 Task: Add New Chapter Wholemega Fish Oil, Wild Alaskan Salmon Oil, Sustainably Caught to the cart.
Action: Mouse moved to (316, 150)
Screenshot: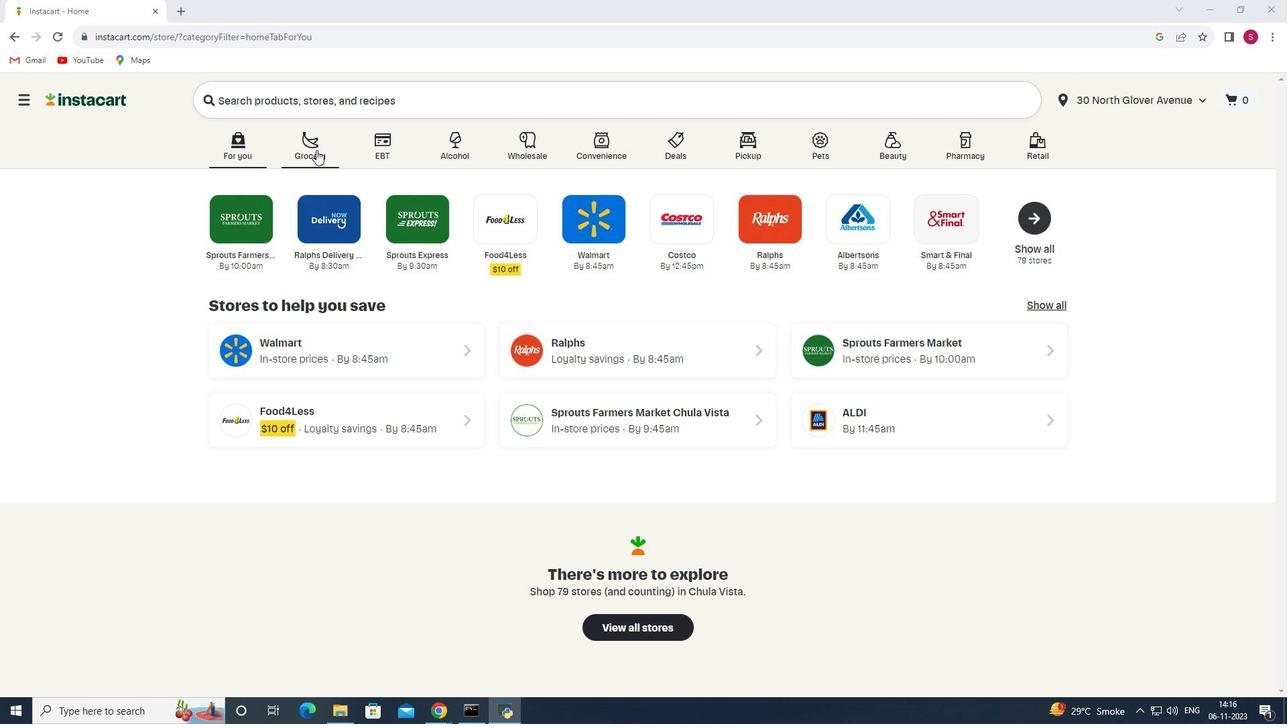 
Action: Mouse pressed left at (316, 150)
Screenshot: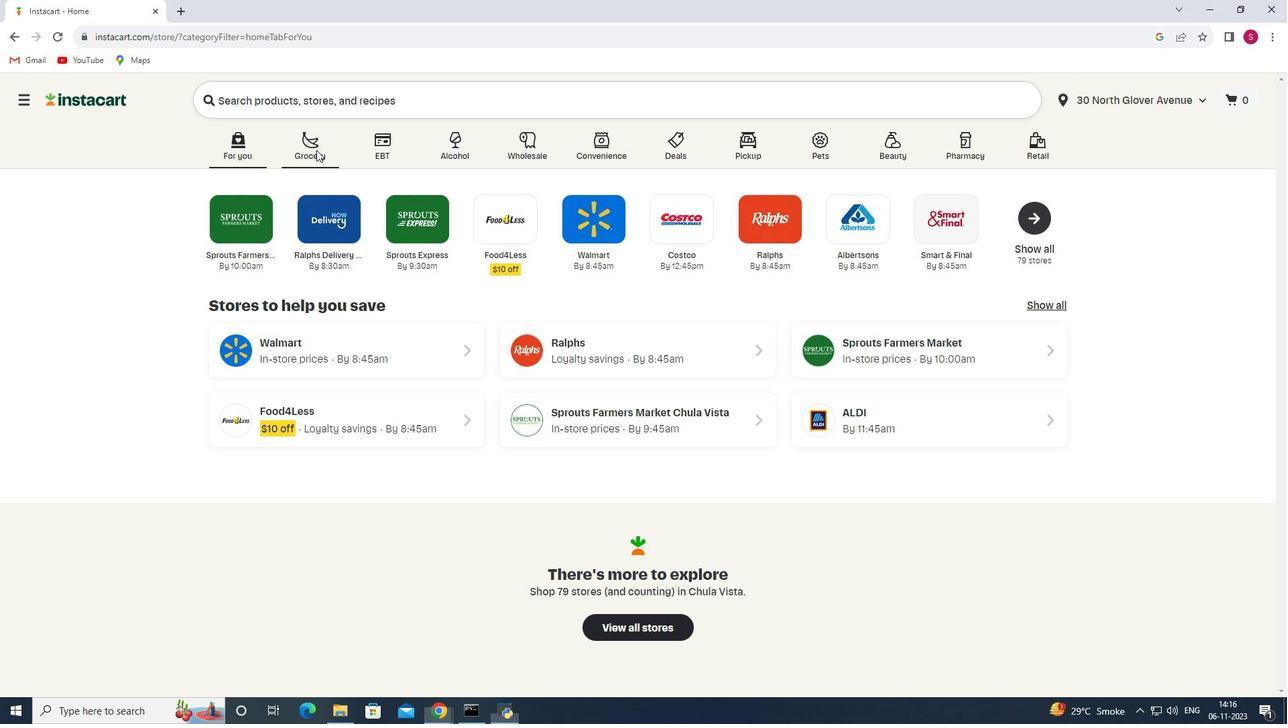 
Action: Mouse moved to (270, 375)
Screenshot: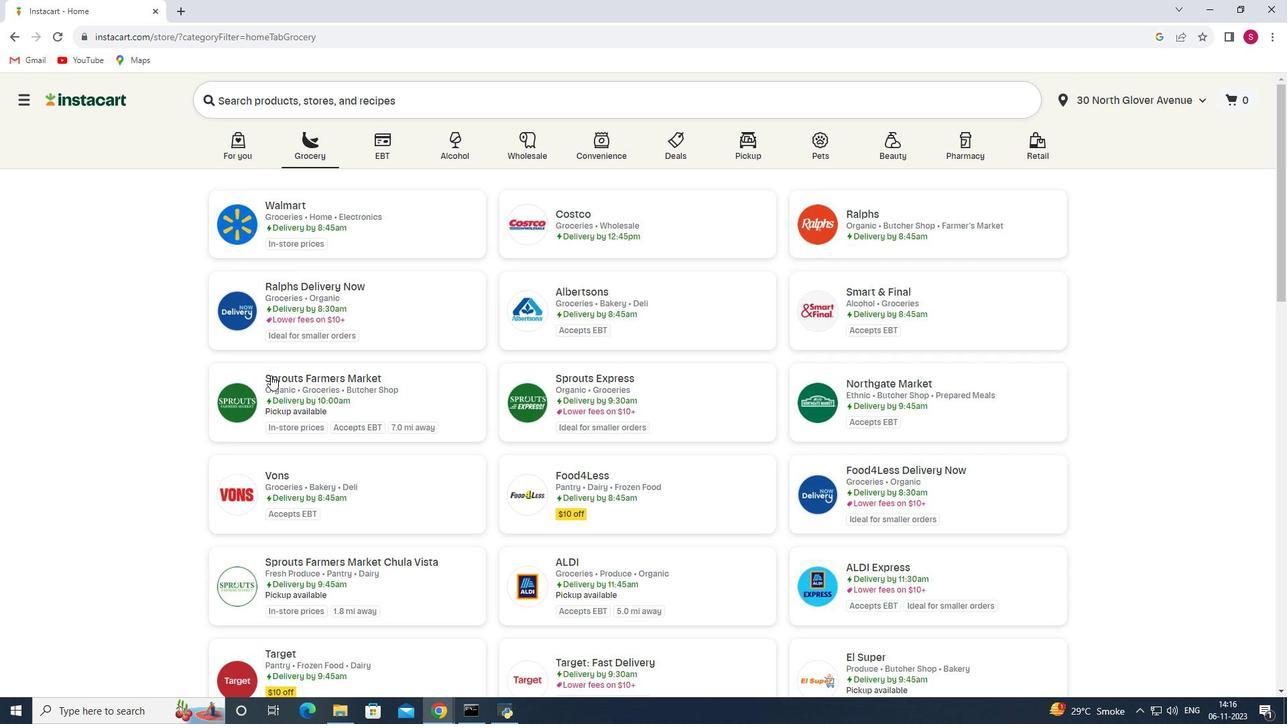 
Action: Mouse pressed left at (270, 375)
Screenshot: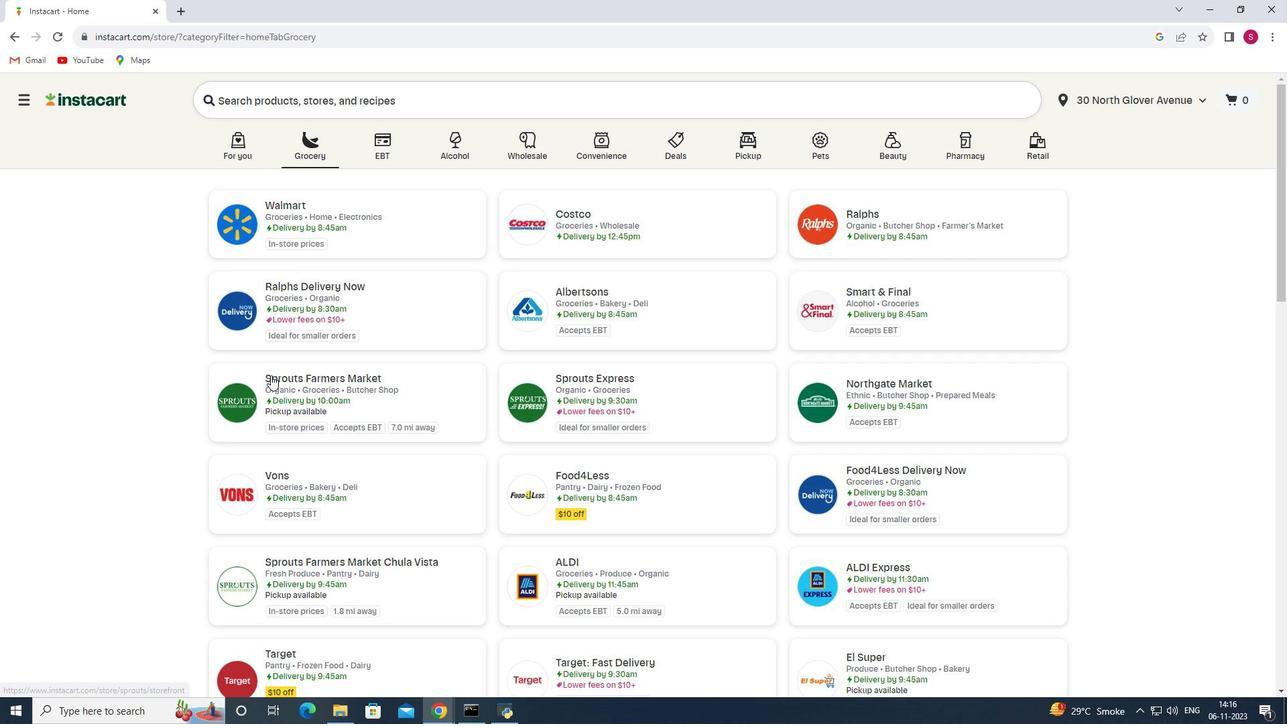 
Action: Mouse moved to (85, 419)
Screenshot: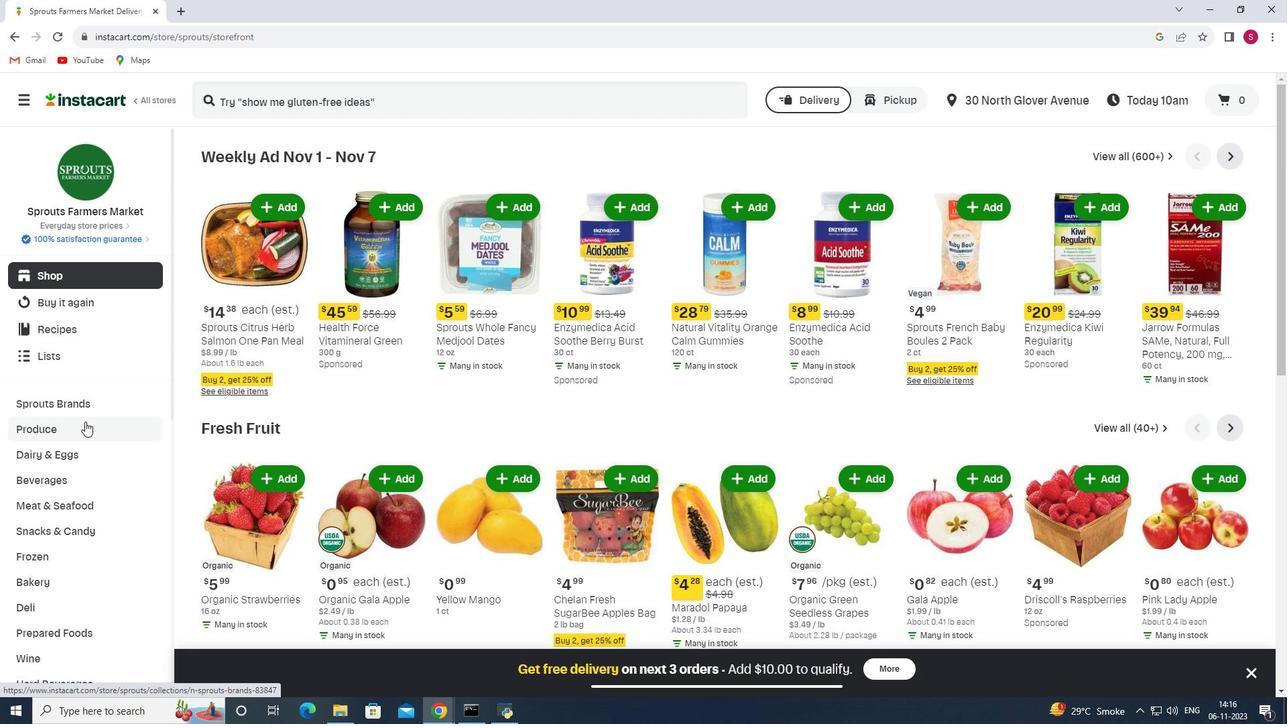 
Action: Mouse scrolled (85, 418) with delta (0, 0)
Screenshot: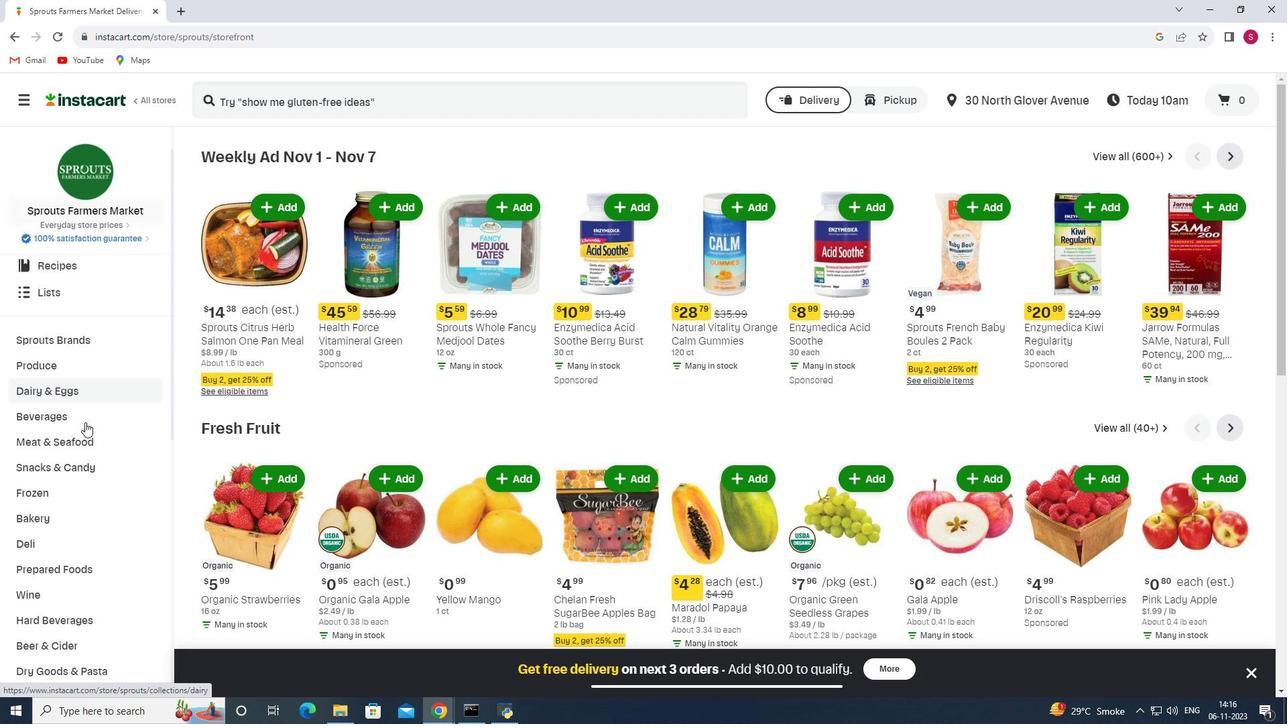 
Action: Mouse moved to (85, 421)
Screenshot: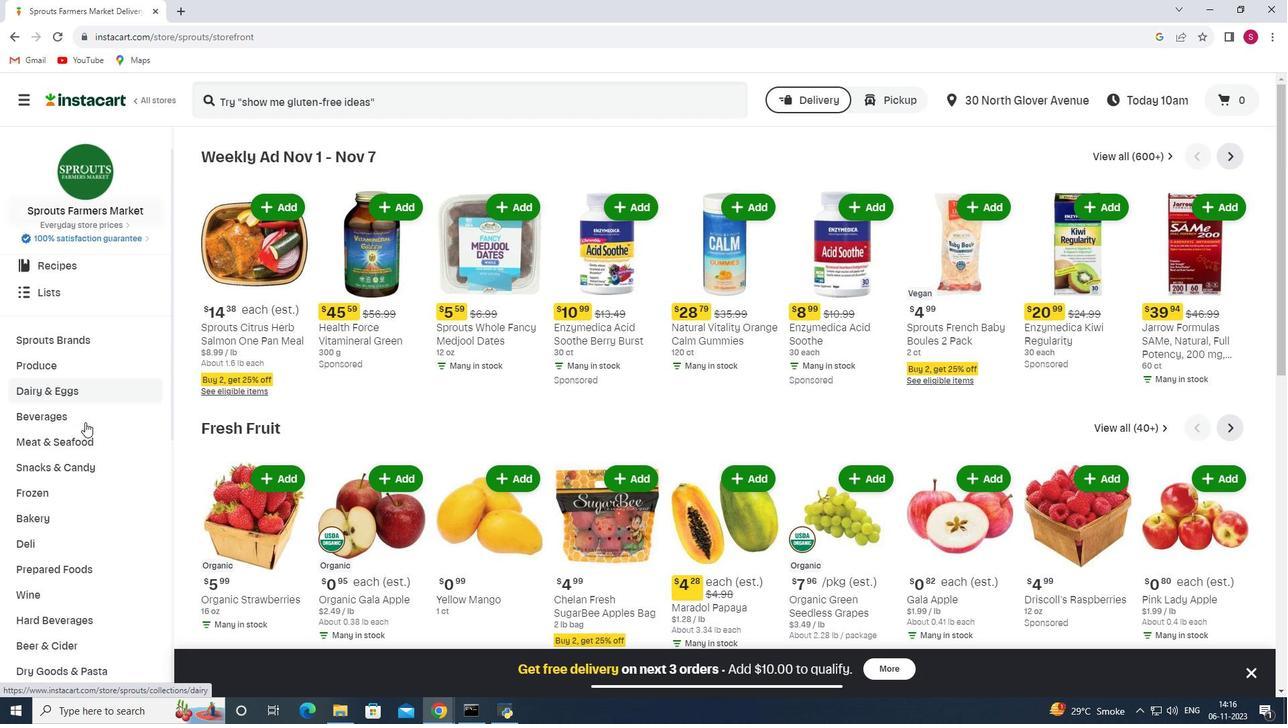 
Action: Mouse scrolled (85, 420) with delta (0, 0)
Screenshot: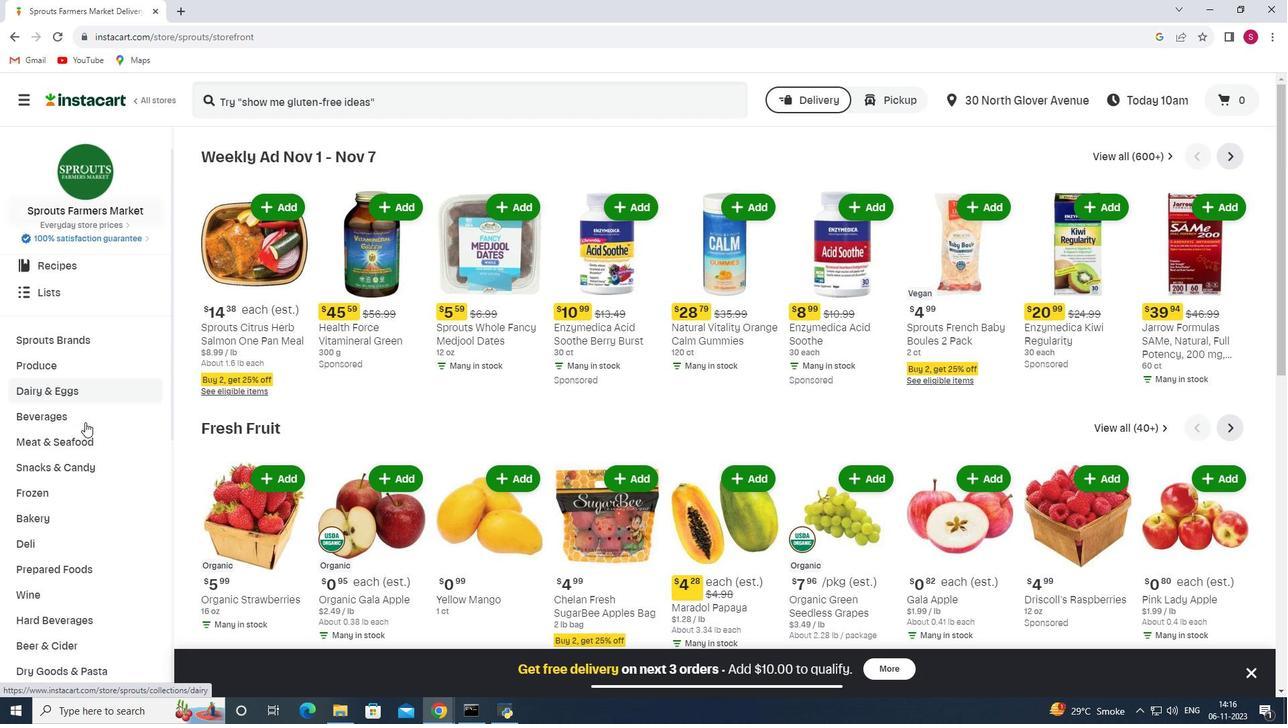 
Action: Mouse moved to (85, 421)
Screenshot: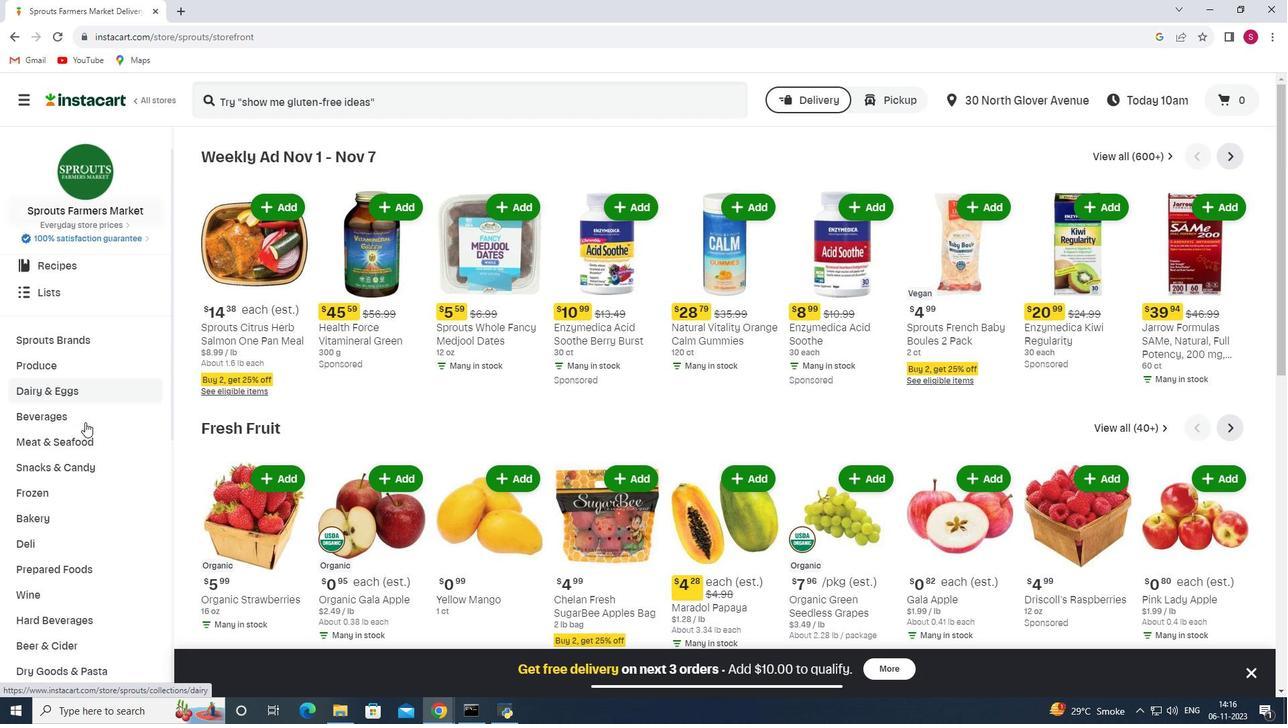 
Action: Mouse scrolled (85, 420) with delta (0, 0)
Screenshot: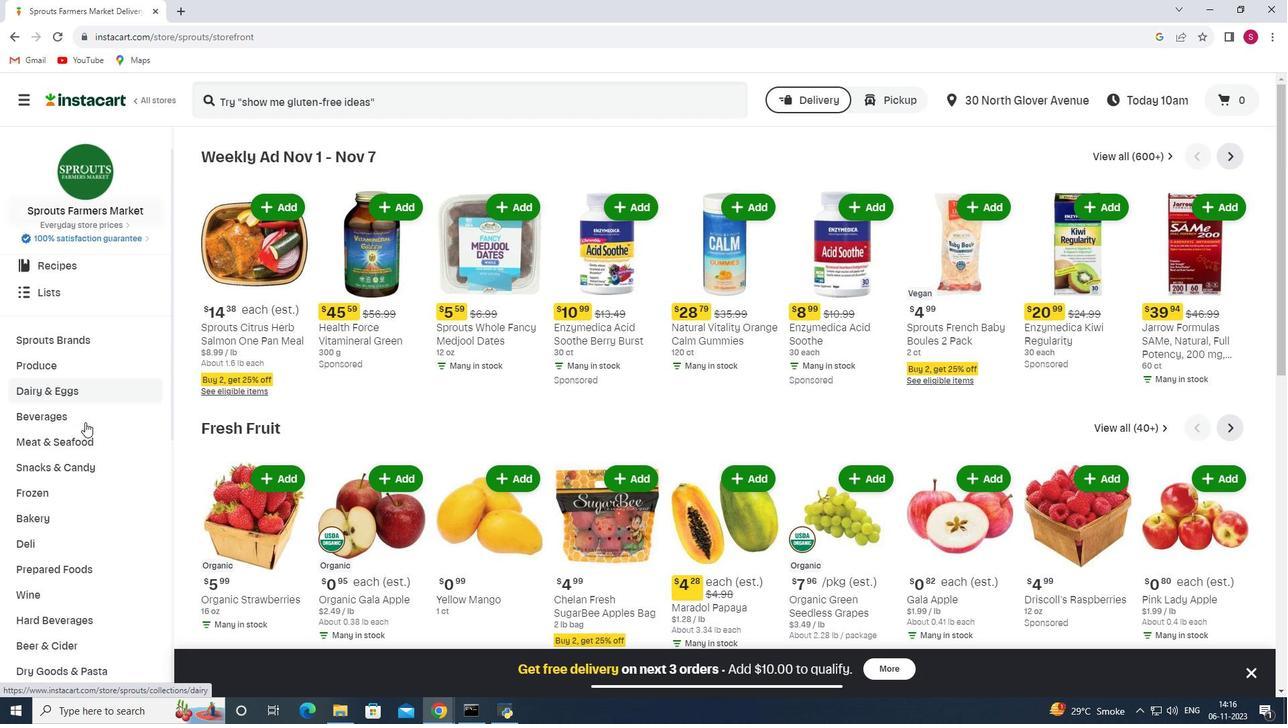 
Action: Mouse moved to (85, 422)
Screenshot: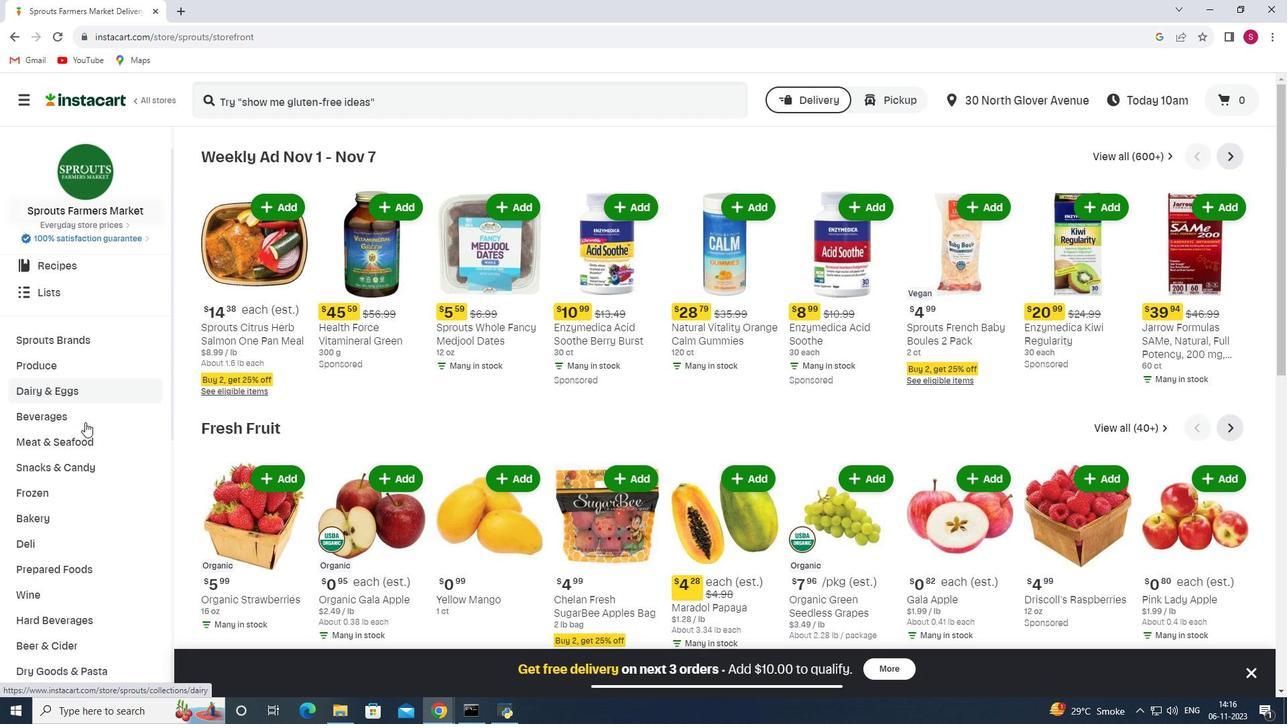 
Action: Mouse scrolled (85, 421) with delta (0, 0)
Screenshot: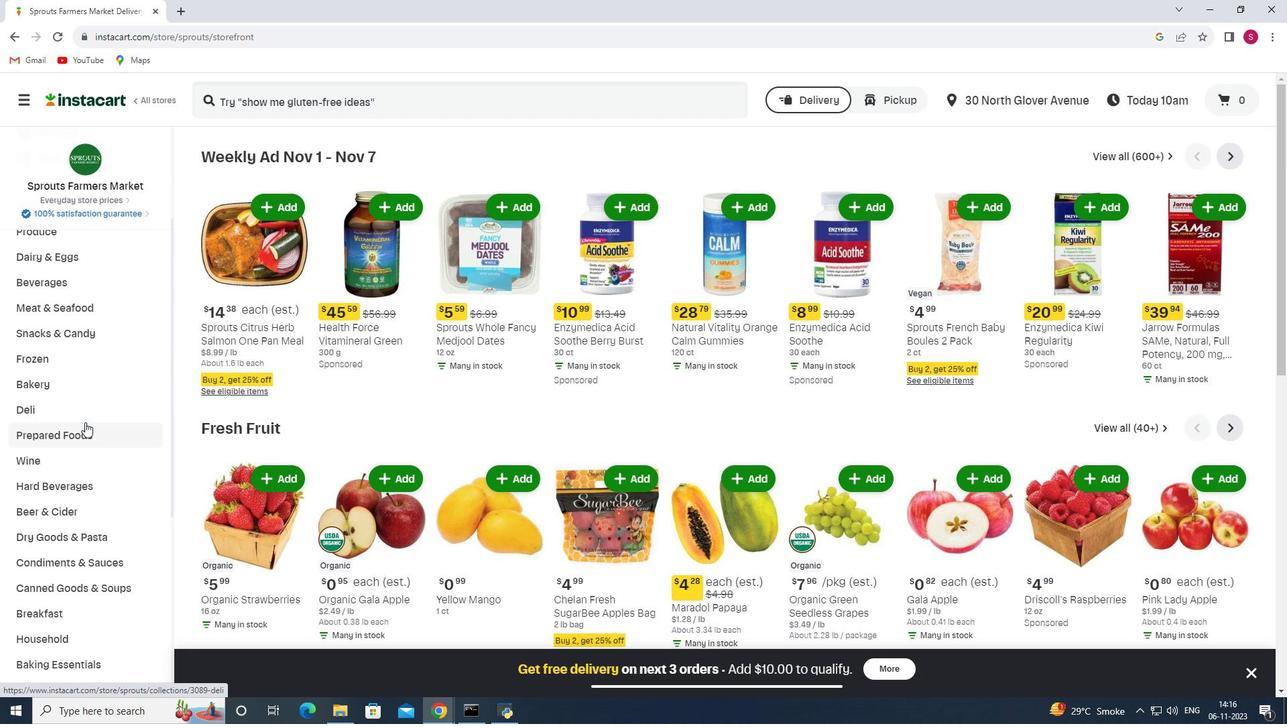 
Action: Mouse scrolled (85, 421) with delta (0, 0)
Screenshot: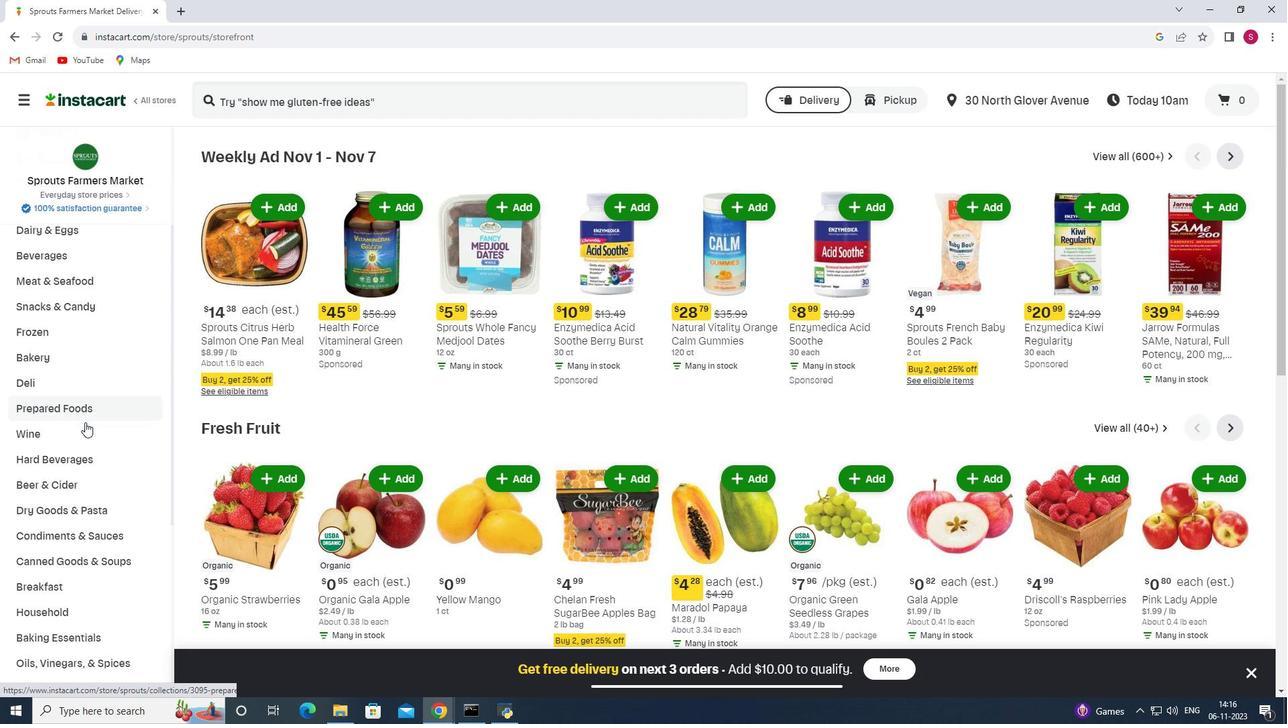 
Action: Mouse scrolled (85, 421) with delta (0, 0)
Screenshot: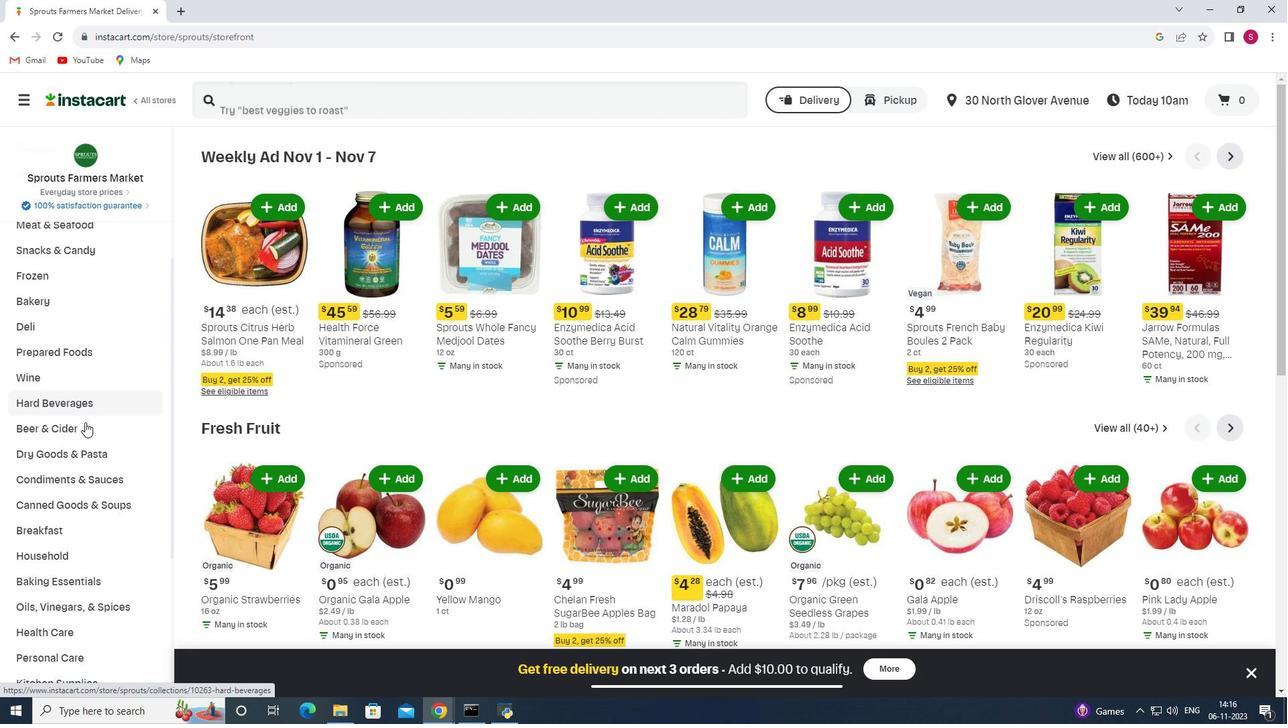 
Action: Mouse scrolled (85, 421) with delta (0, 0)
Screenshot: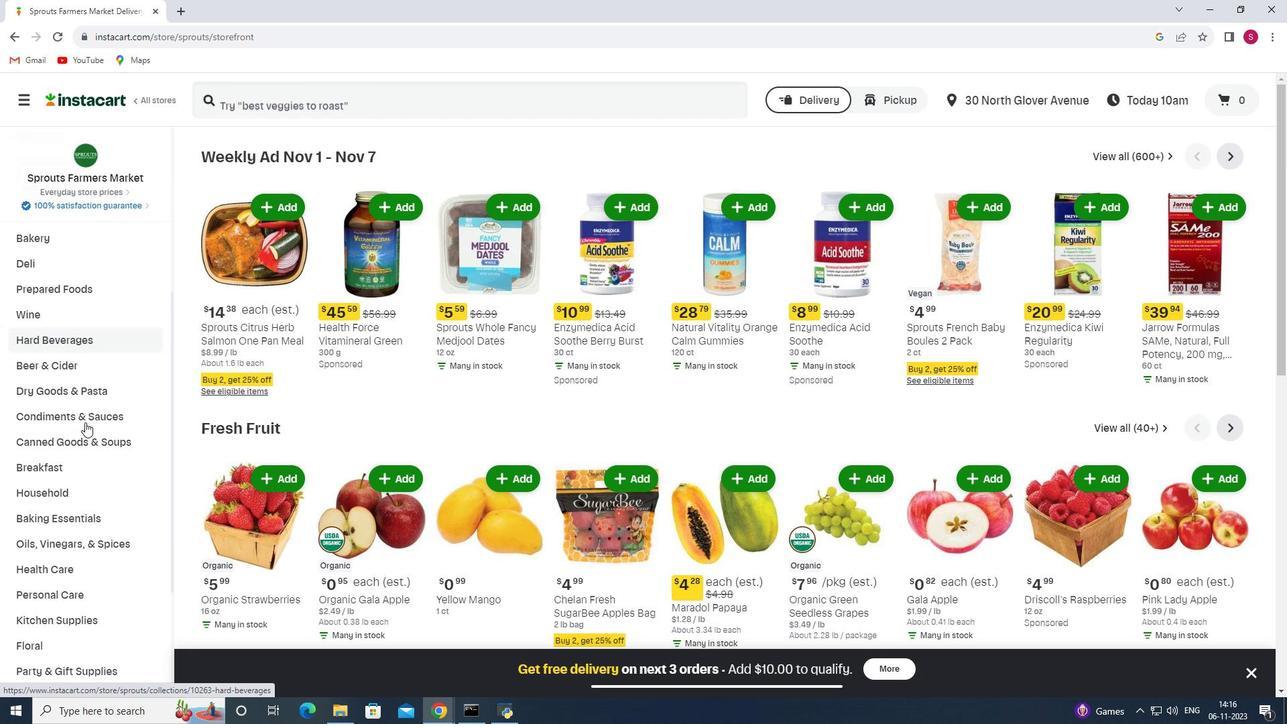 
Action: Mouse moved to (79, 436)
Screenshot: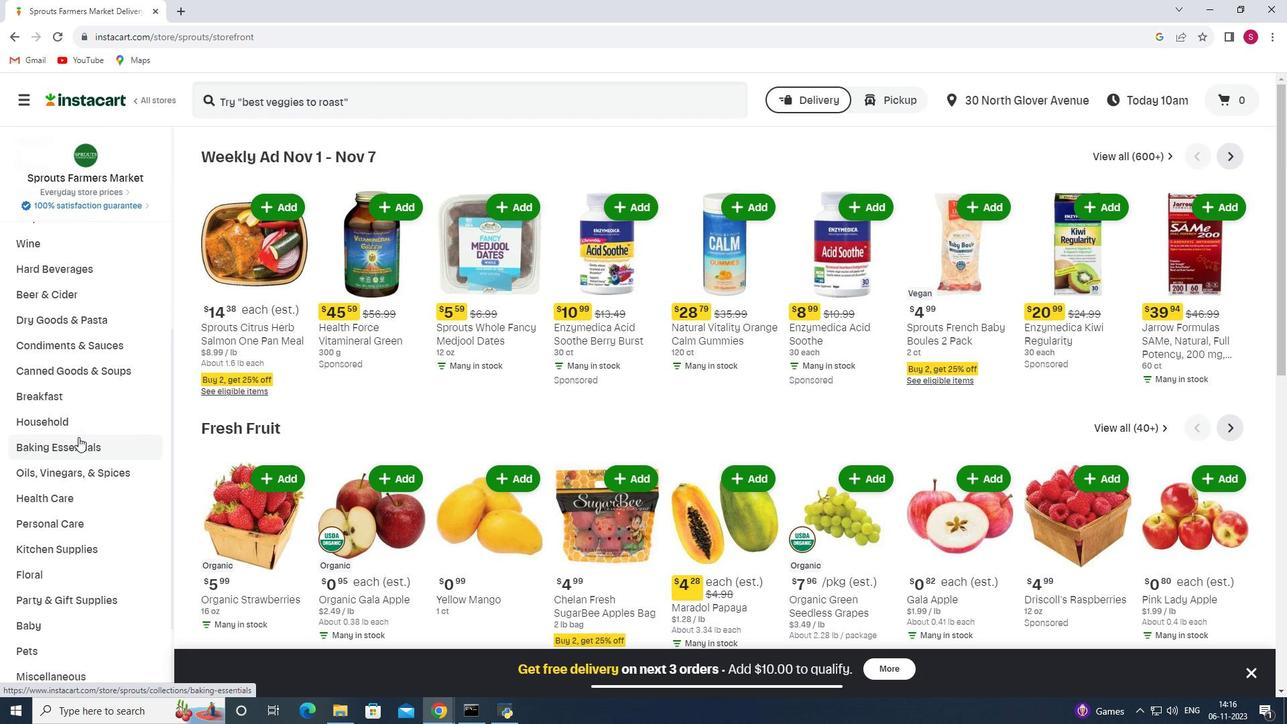 
Action: Mouse scrolled (79, 435) with delta (0, 0)
Screenshot: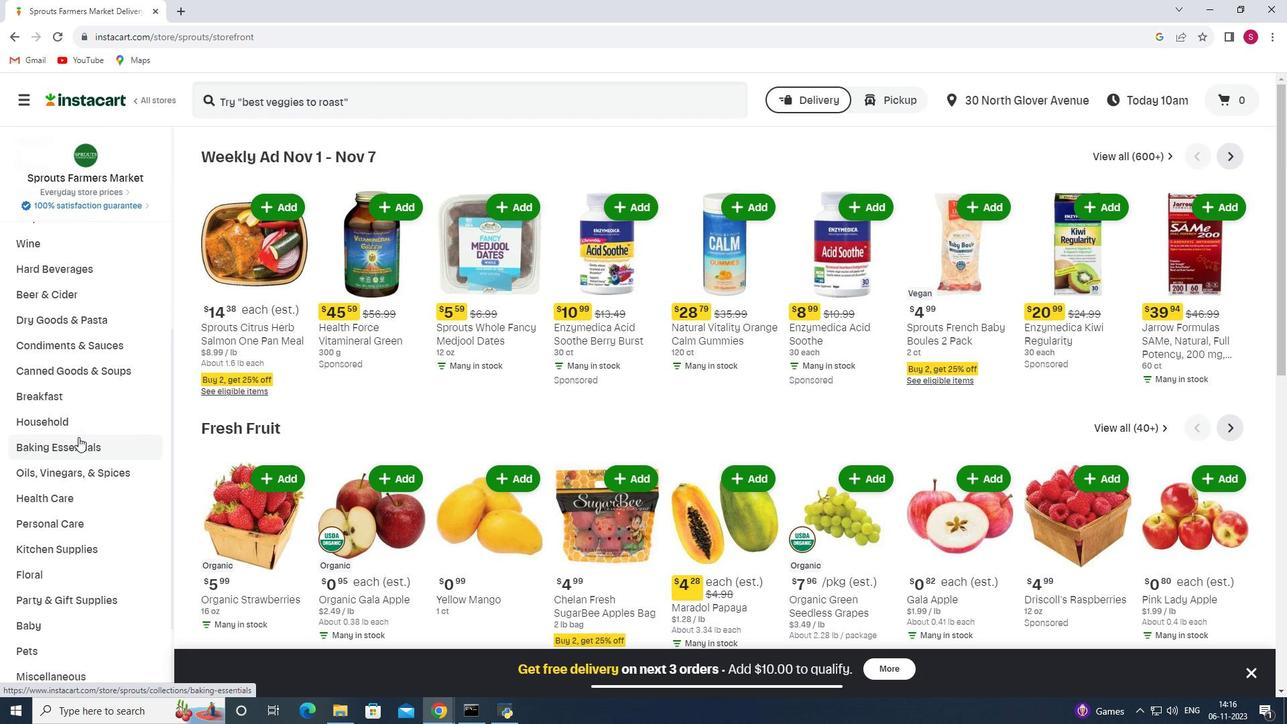 
Action: Mouse moved to (78, 437)
Screenshot: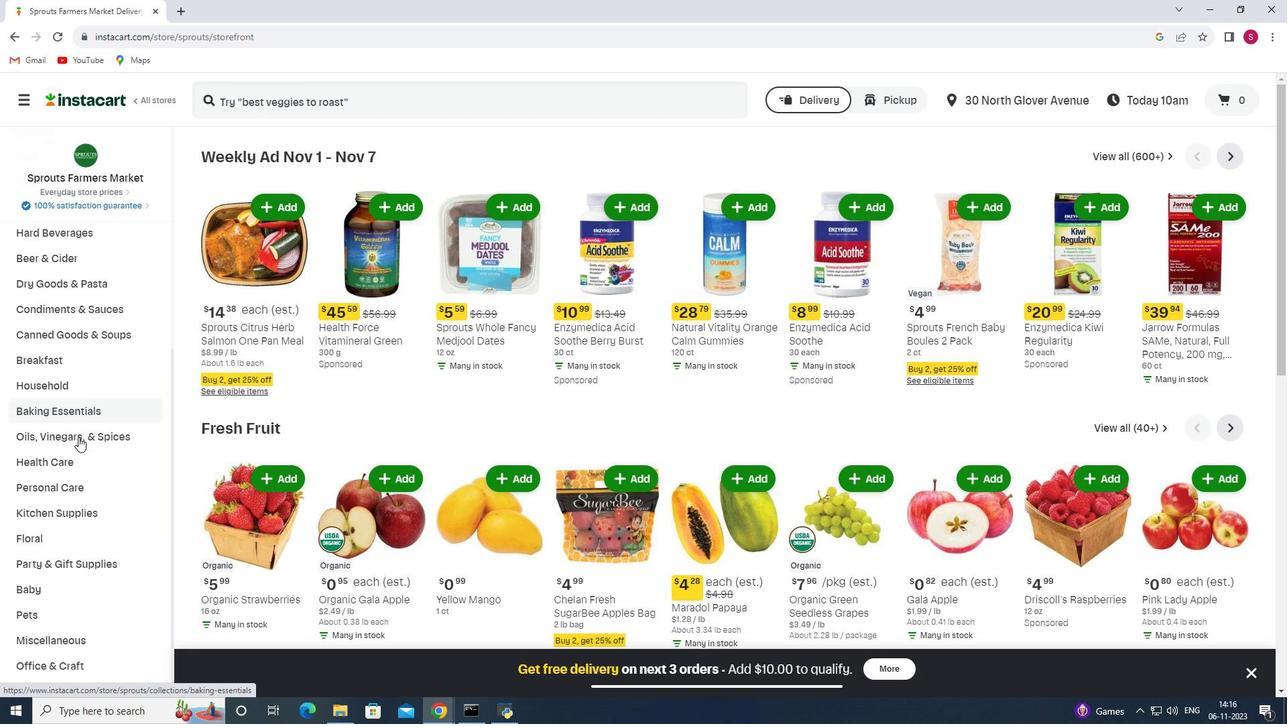 
Action: Mouse pressed left at (78, 437)
Screenshot: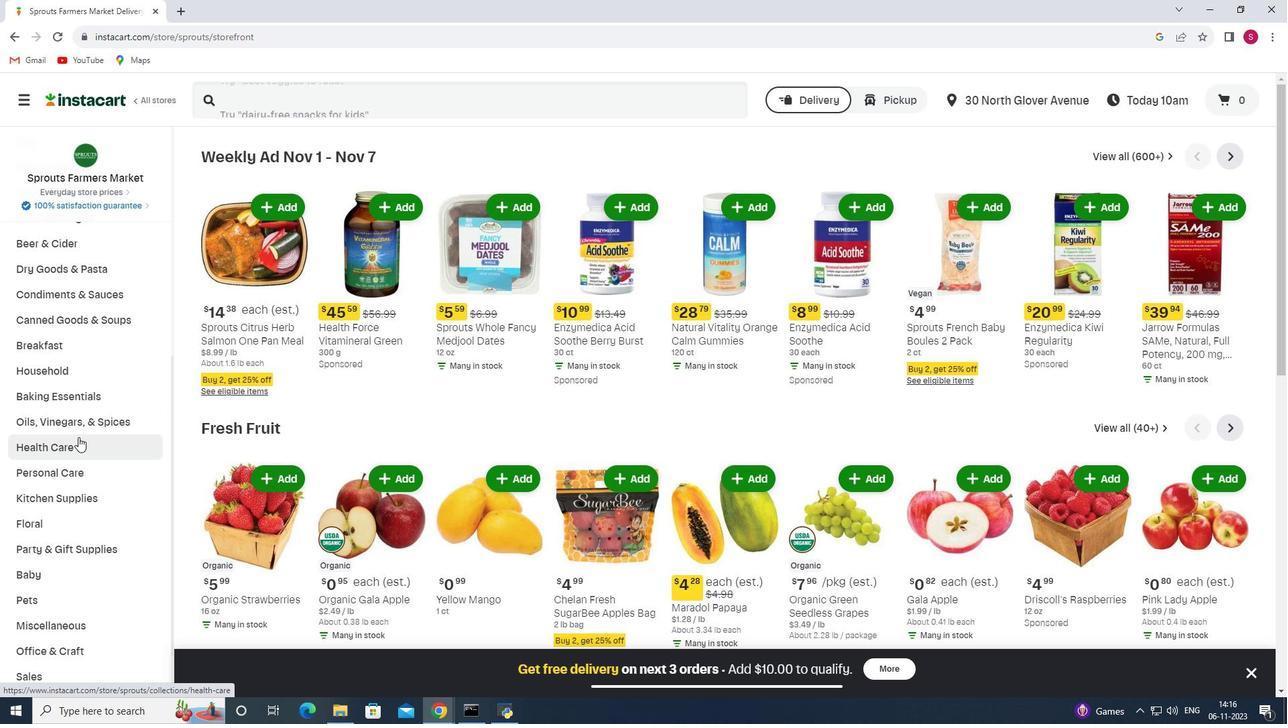 
Action: Mouse moved to (478, 193)
Screenshot: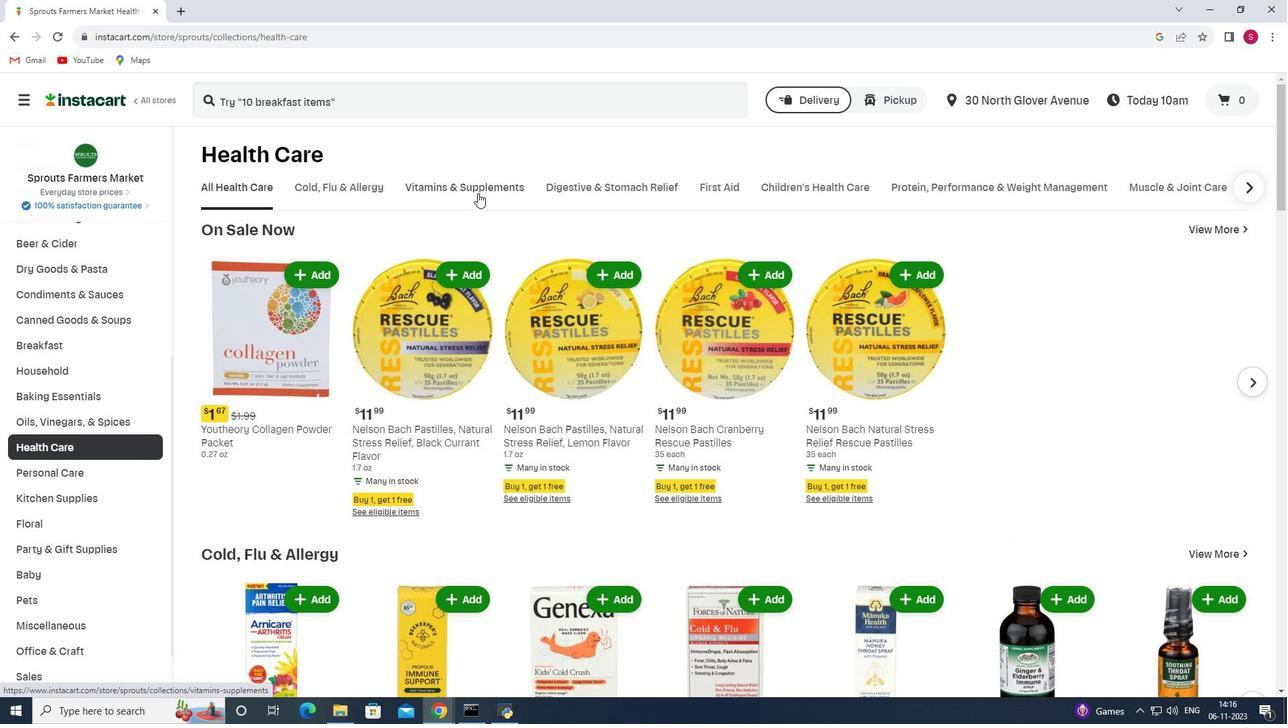 
Action: Mouse pressed left at (478, 193)
Screenshot: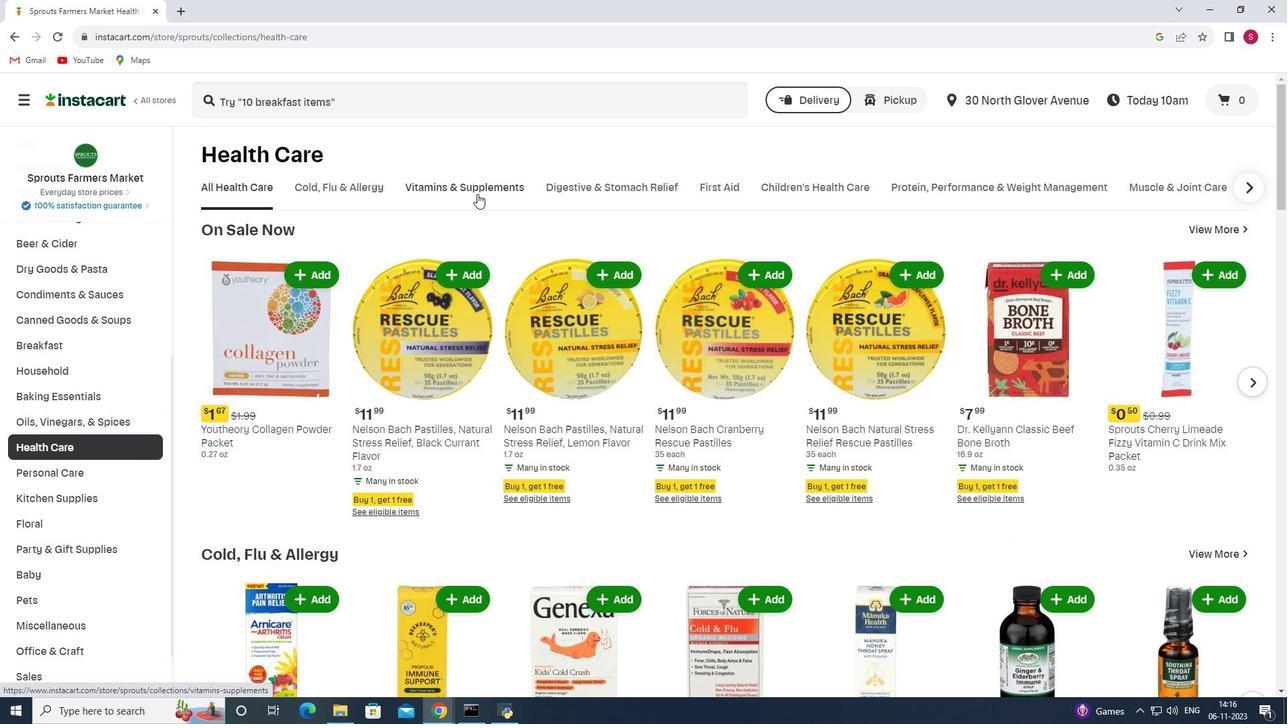 
Action: Mouse moved to (971, 251)
Screenshot: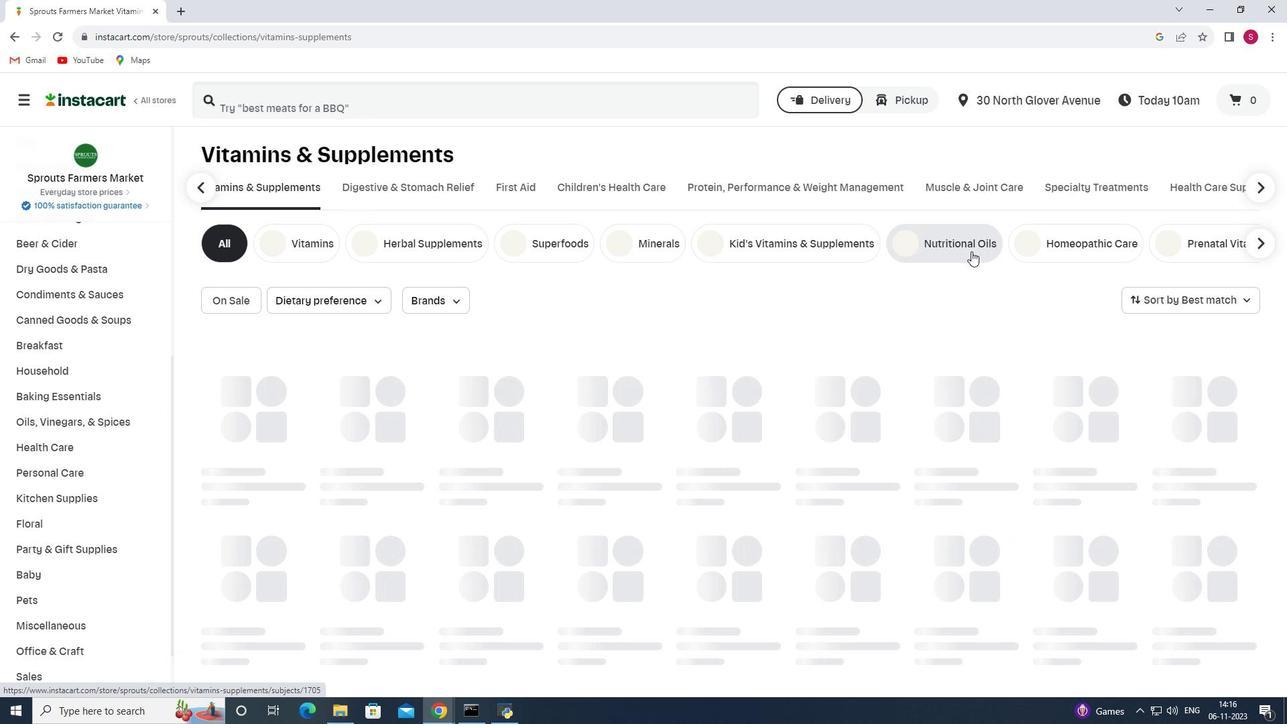 
Action: Mouse pressed left at (971, 251)
Screenshot: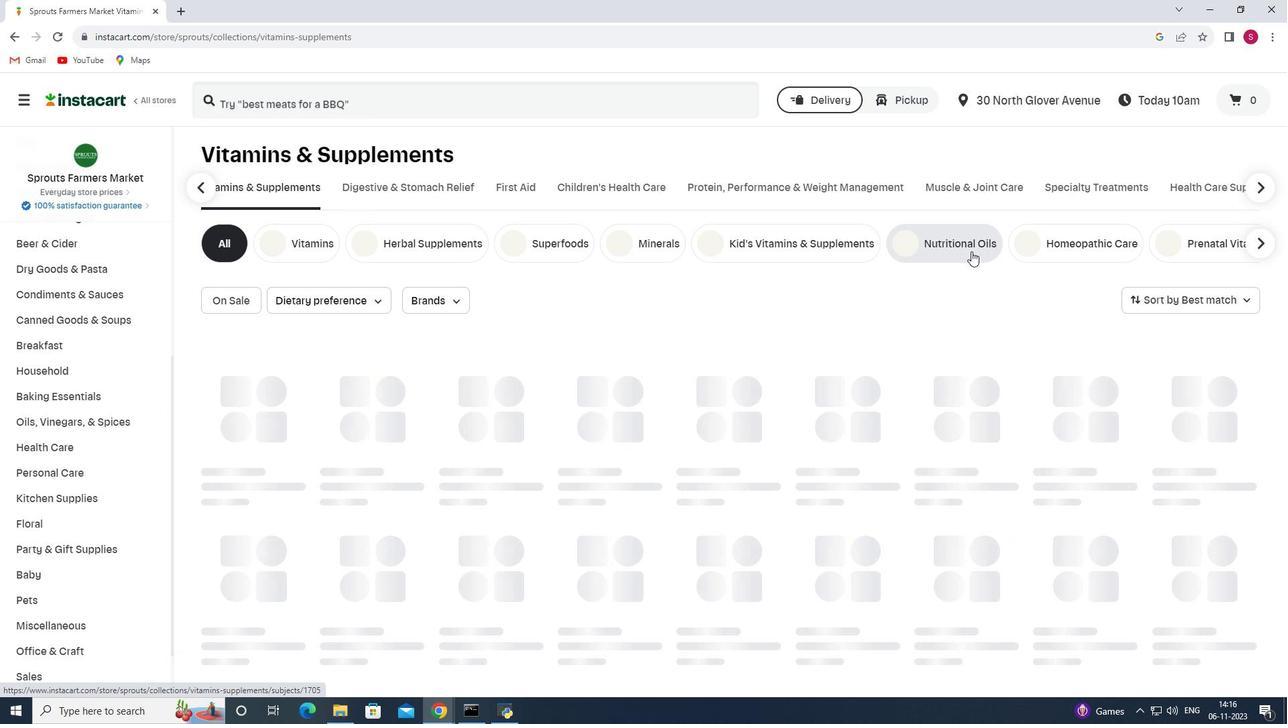 
Action: Mouse moved to (403, 100)
Screenshot: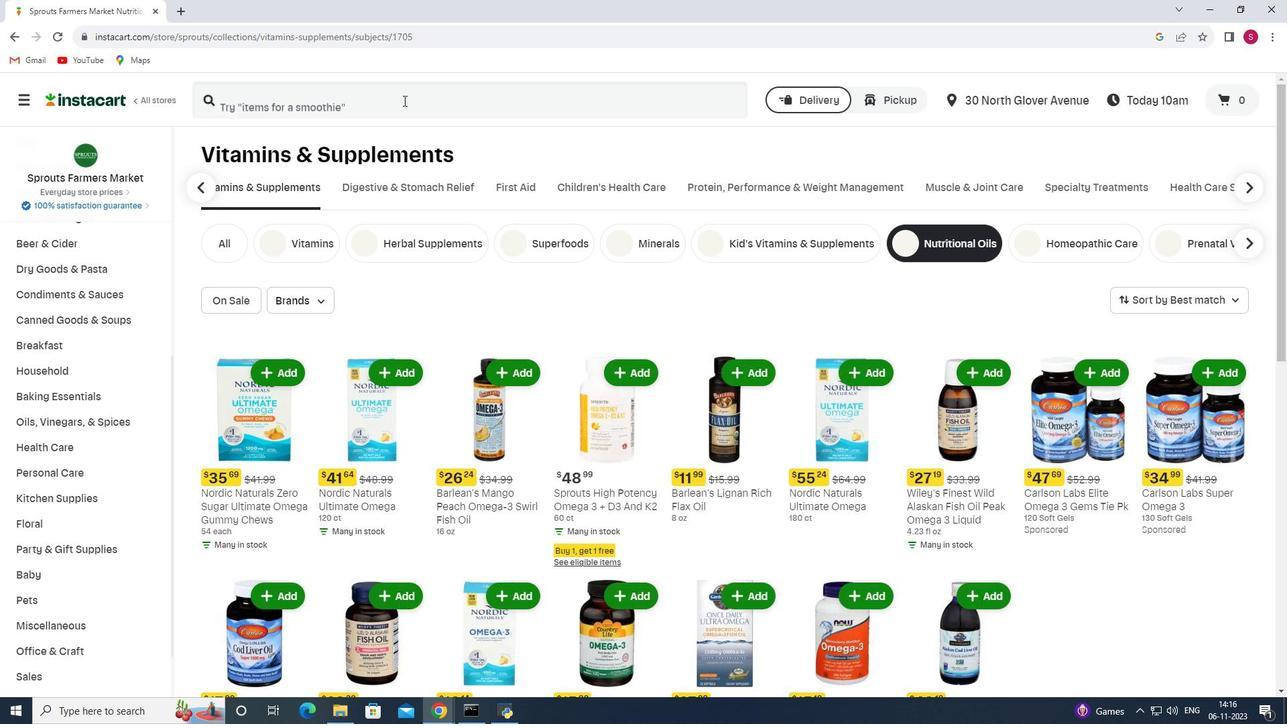
Action: Mouse pressed left at (403, 100)
Screenshot: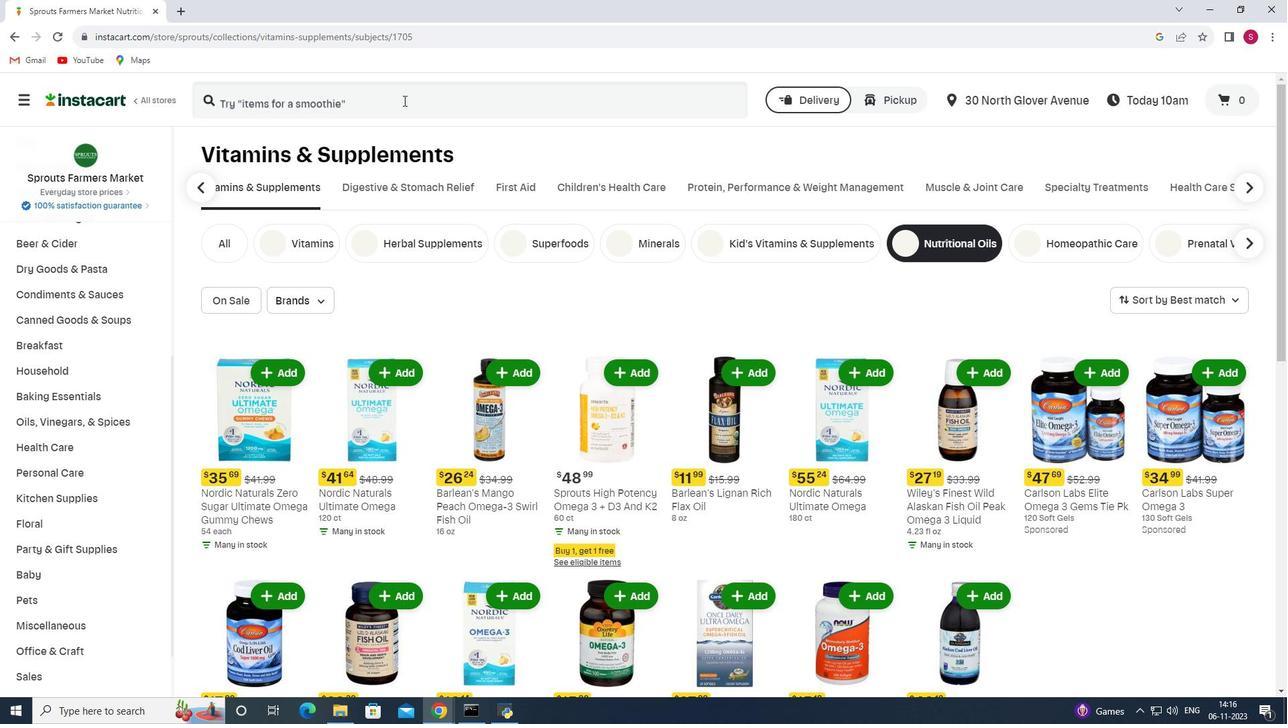 
Action: Key pressed <Key.shift>New<Key.space><Key.shift>chapter<Key.space><Key.shift>Wholemega<Key.space><Key.shift>Fish<Key.space><Key.shift>Oil,<Key.space><Key.shift>Wild<Key.space><Key.shift><Key.caps_lock>a<Key.backspace>A<Key.caps_lock>laskan<Key.space><Key.shift><Key.shift><Key.shift><Key.shift>Salmon<Key.space><Key.shift>Oil,<Key.space><Key.shift>Sustainably<Key.space><Key.shift><Key.shift><Key.shift><Key.shift><Key.shift><Key.shift><Key.shift><Key.shift><Key.shift><Key.shift>Caught<Key.enter>
Screenshot: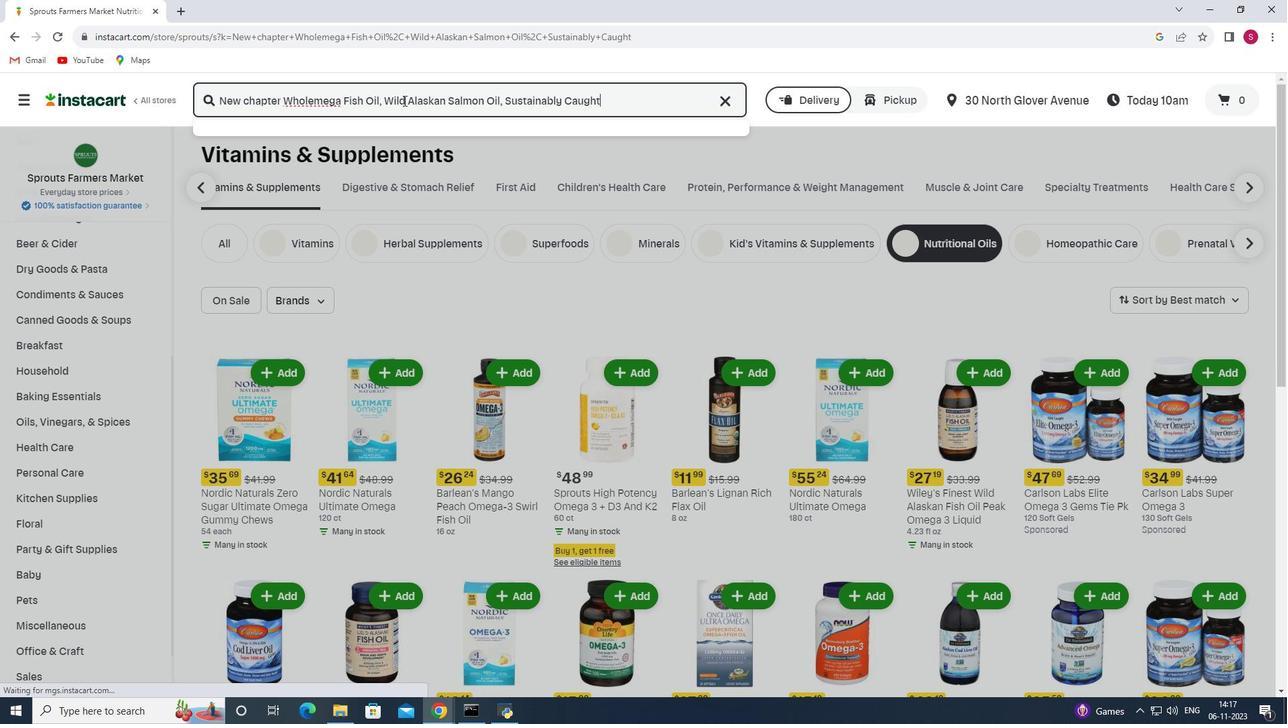 
Action: Mouse moved to (417, 202)
Screenshot: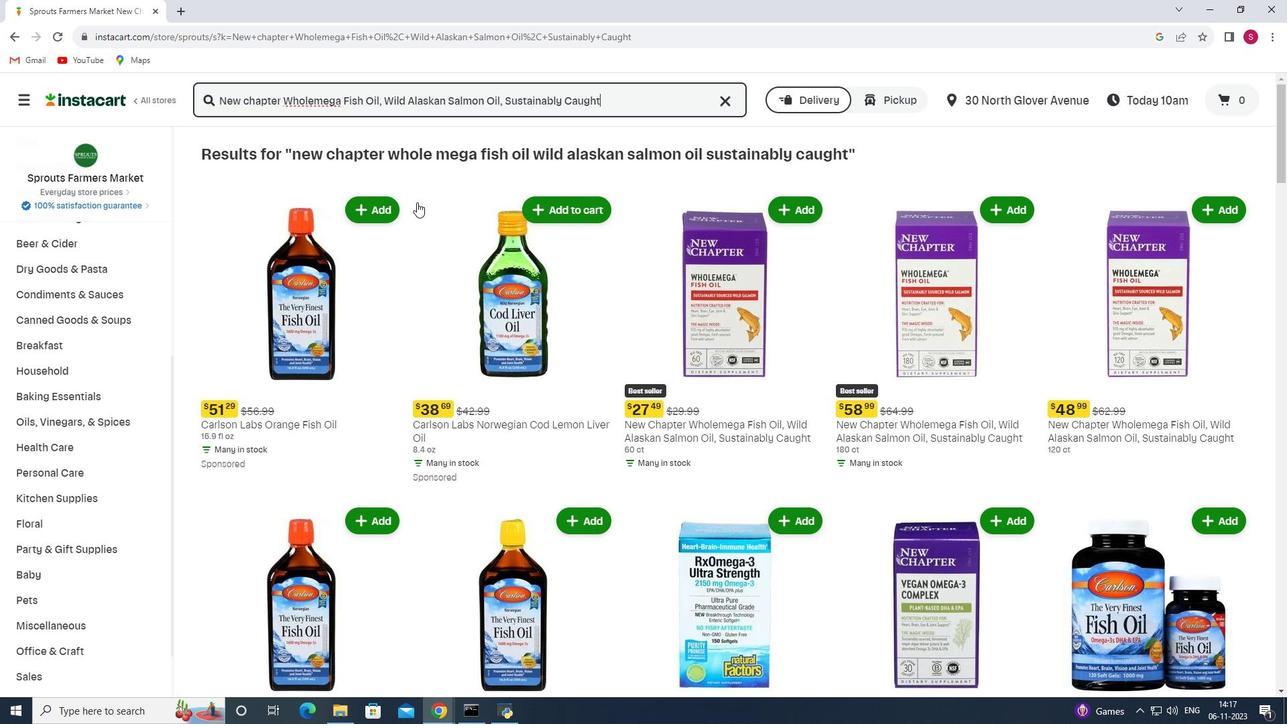 
Action: Mouse scrolled (417, 201) with delta (0, 0)
Screenshot: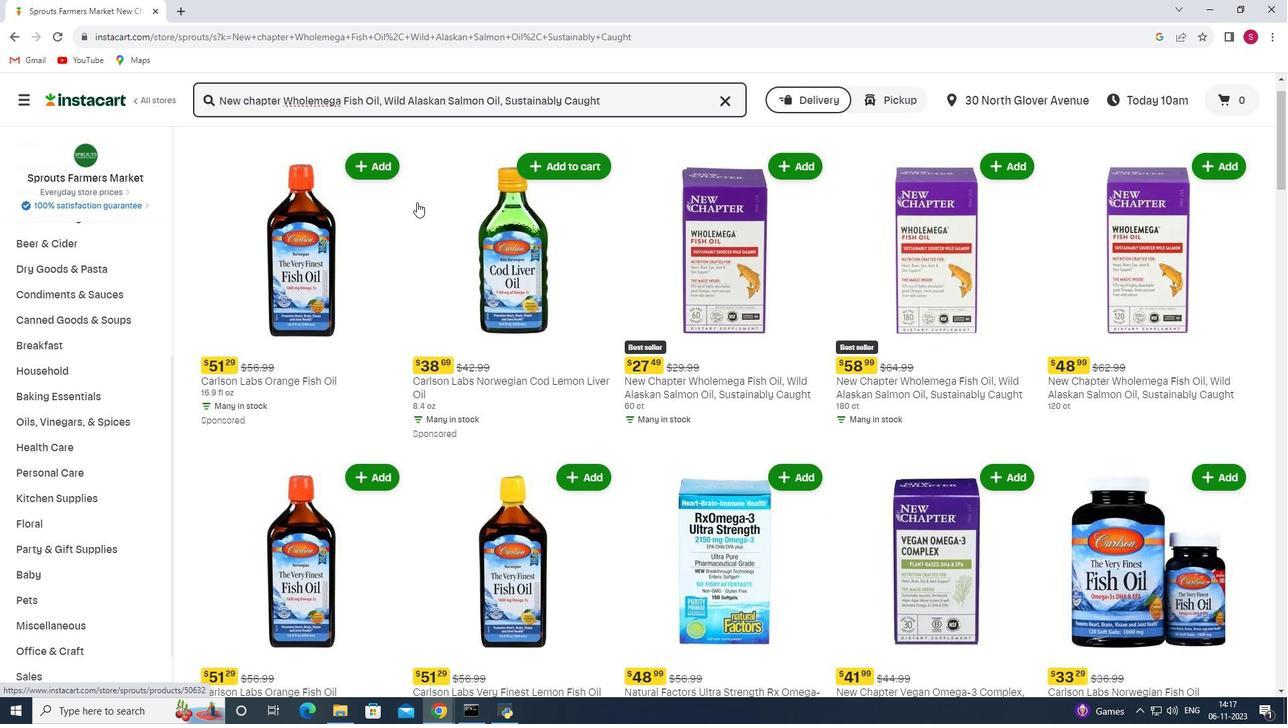 
Action: Mouse moved to (802, 149)
Screenshot: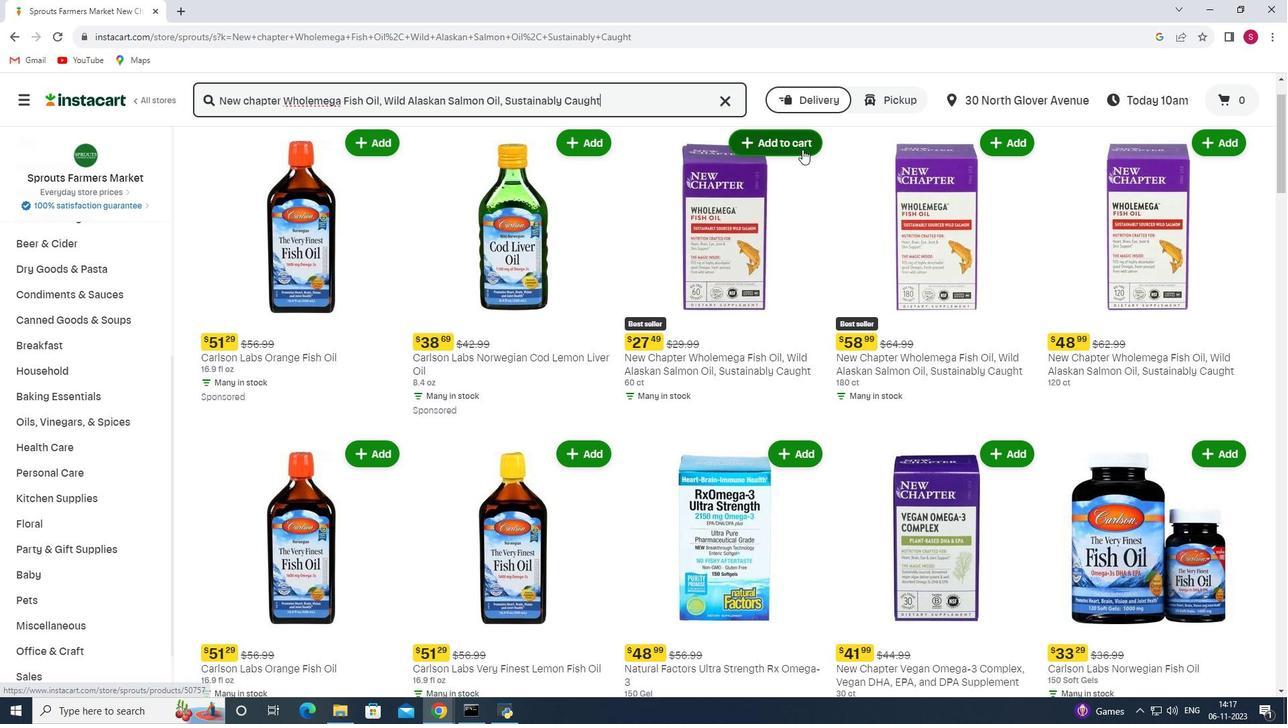 
Action: Mouse pressed left at (802, 149)
Screenshot: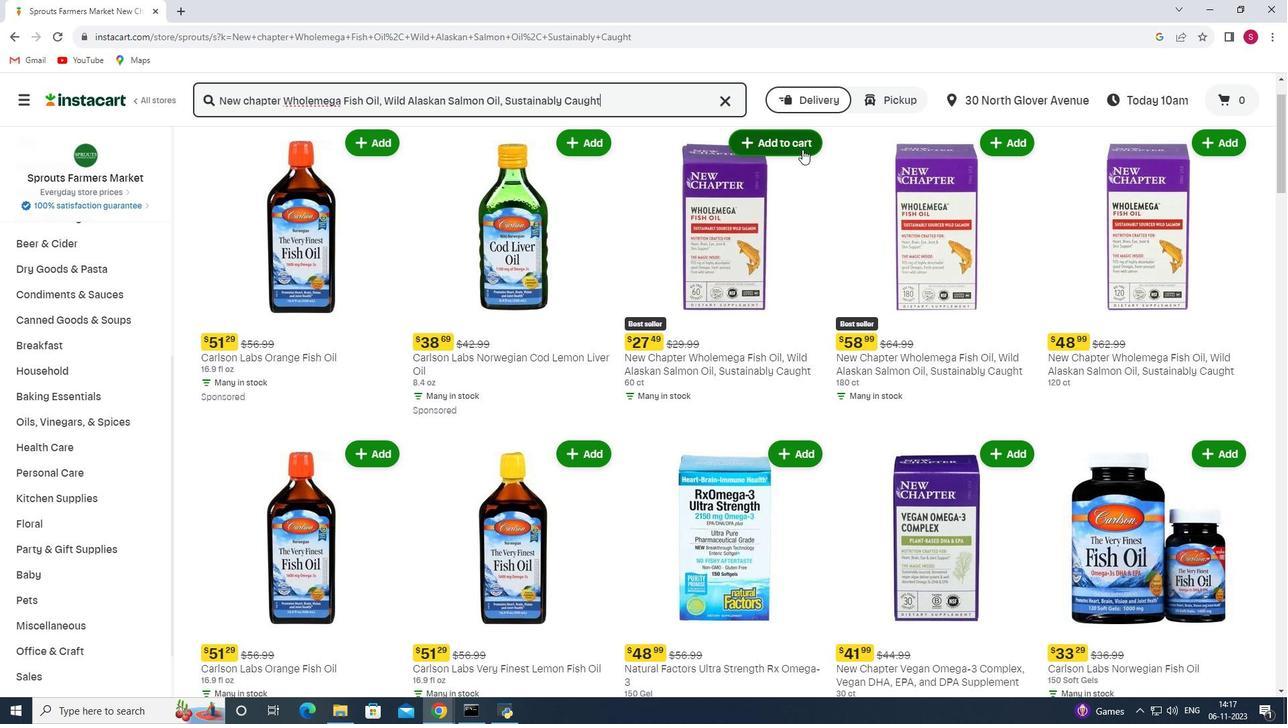 
Action: Mouse moved to (798, 168)
Screenshot: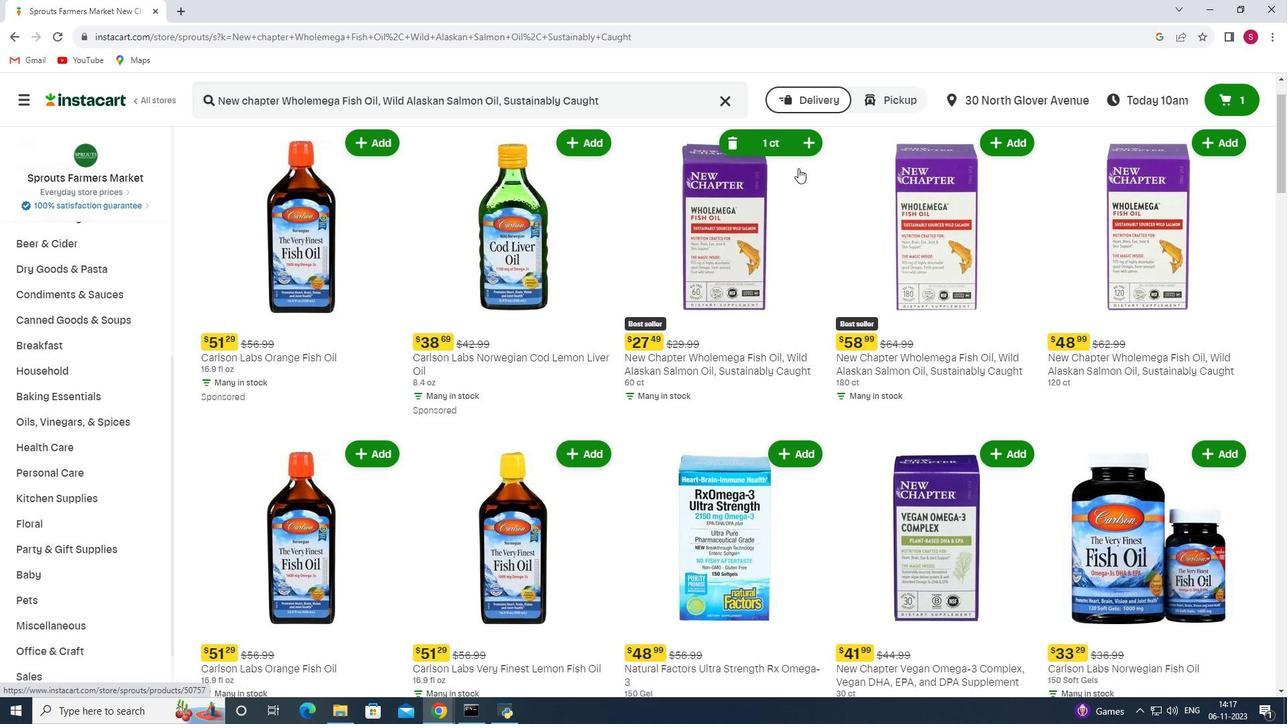 
